 Task: Select a due date automation when advanced on, the moment a card is due add dates due in between 1 and 5 working days.
Action: Mouse moved to (1029, 81)
Screenshot: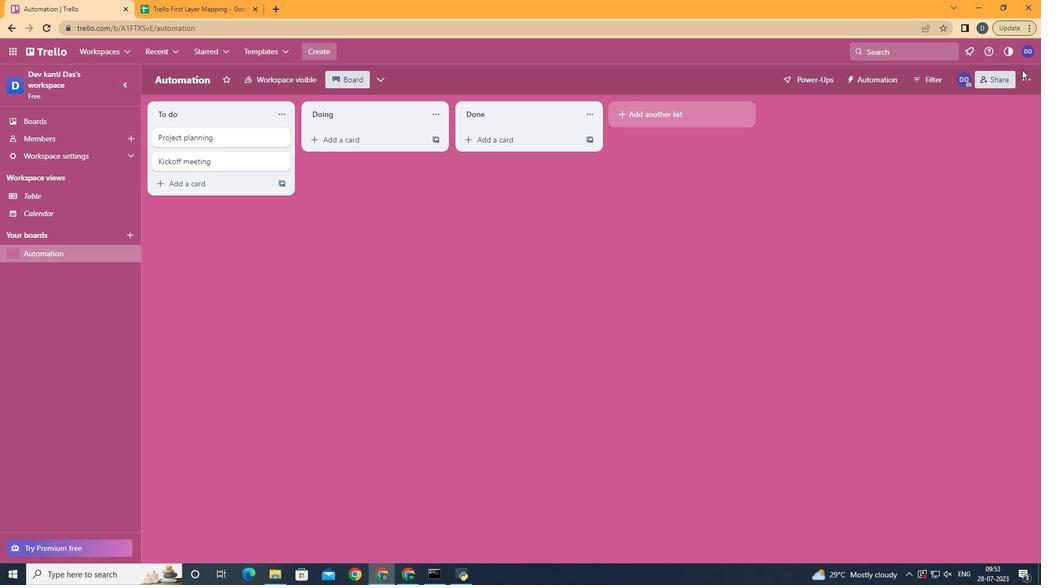
Action: Mouse pressed left at (1029, 81)
Screenshot: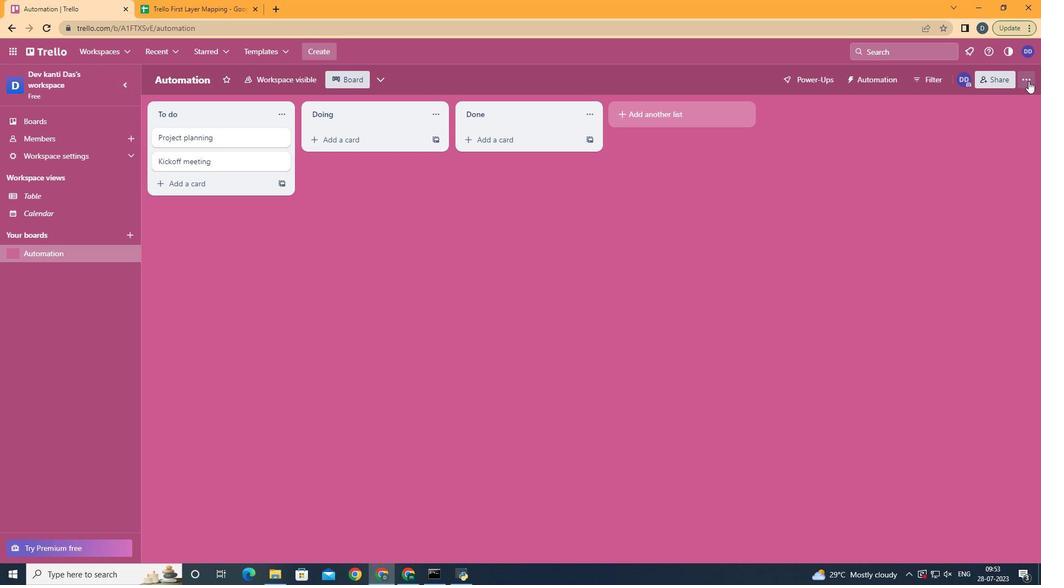
Action: Mouse moved to (904, 221)
Screenshot: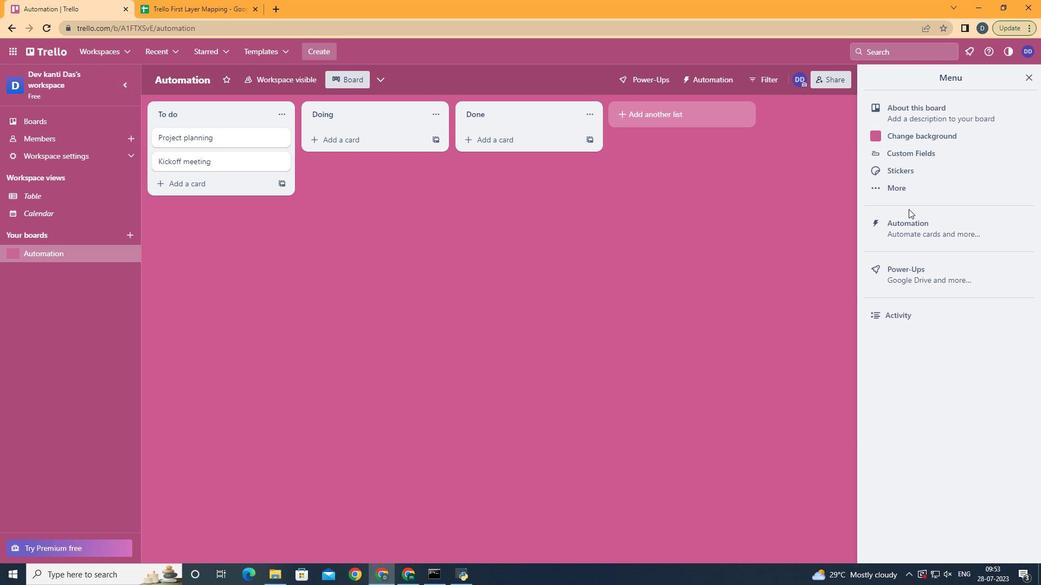 
Action: Mouse pressed left at (904, 221)
Screenshot: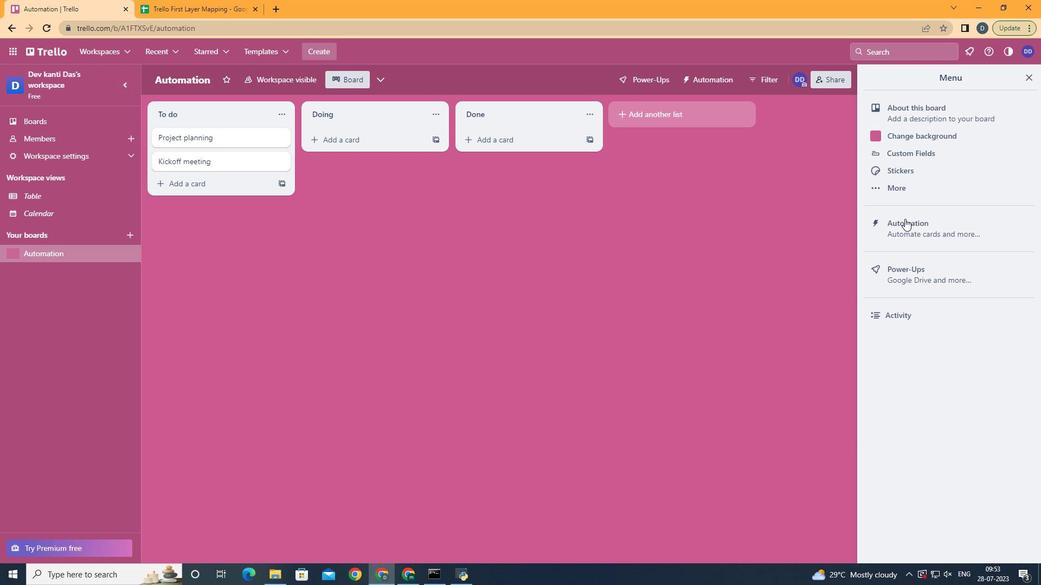 
Action: Mouse moved to (226, 218)
Screenshot: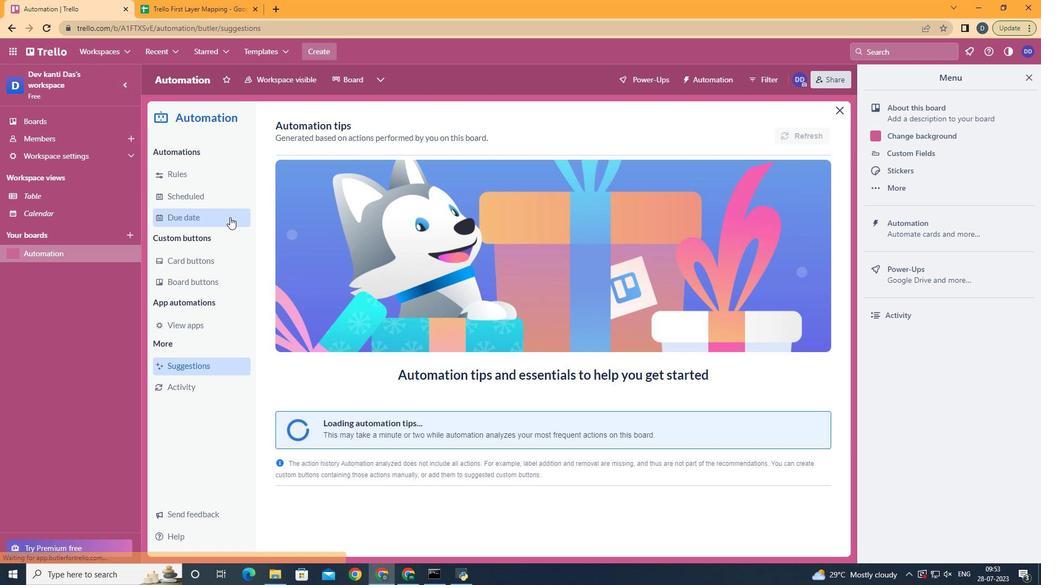 
Action: Mouse pressed left at (226, 218)
Screenshot: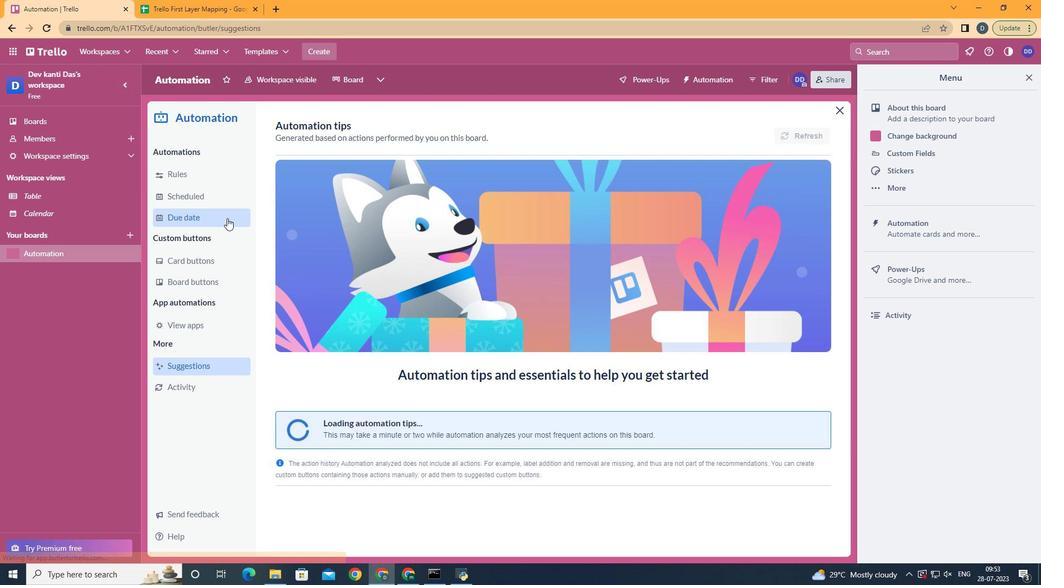
Action: Mouse moved to (771, 132)
Screenshot: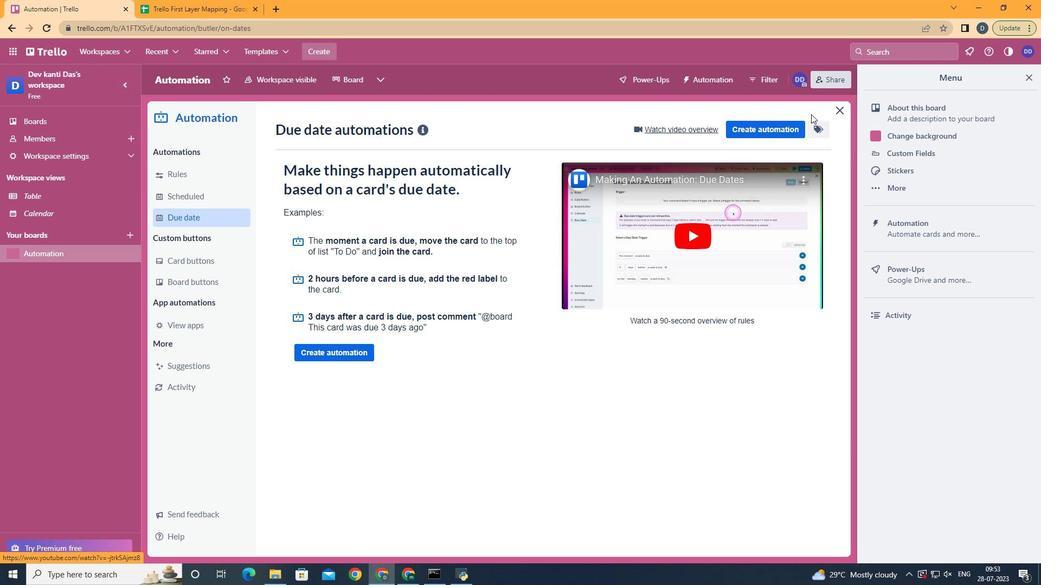 
Action: Mouse pressed left at (771, 132)
Screenshot: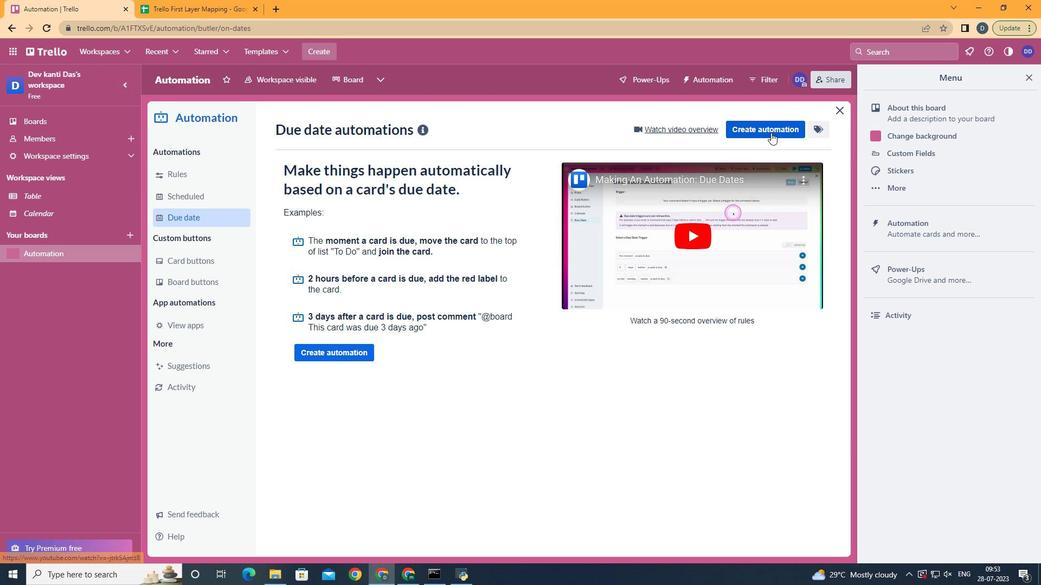 
Action: Mouse moved to (556, 235)
Screenshot: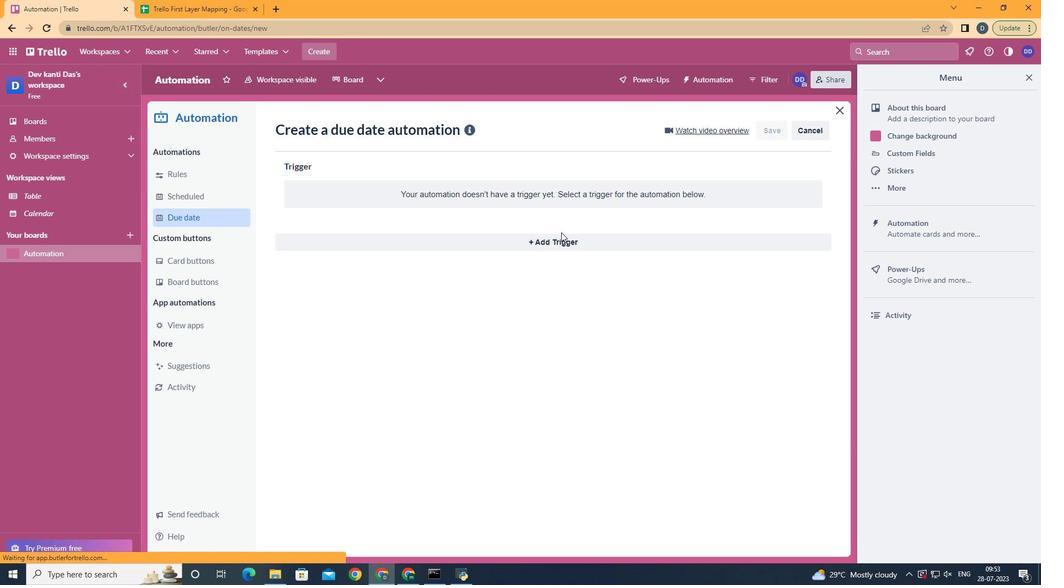 
Action: Mouse pressed left at (556, 235)
Screenshot: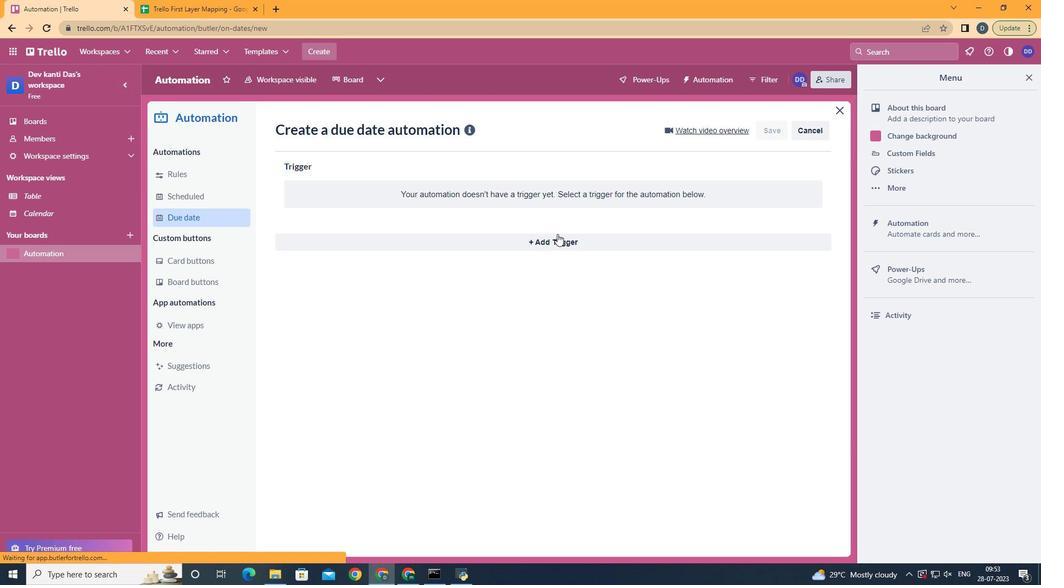 
Action: Mouse moved to (367, 372)
Screenshot: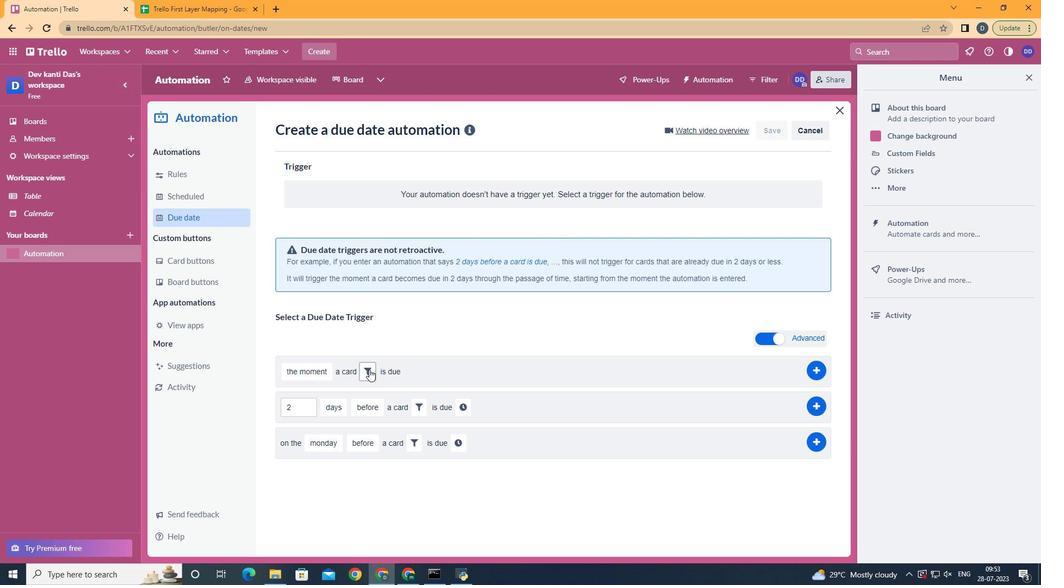 
Action: Mouse pressed left at (367, 372)
Screenshot: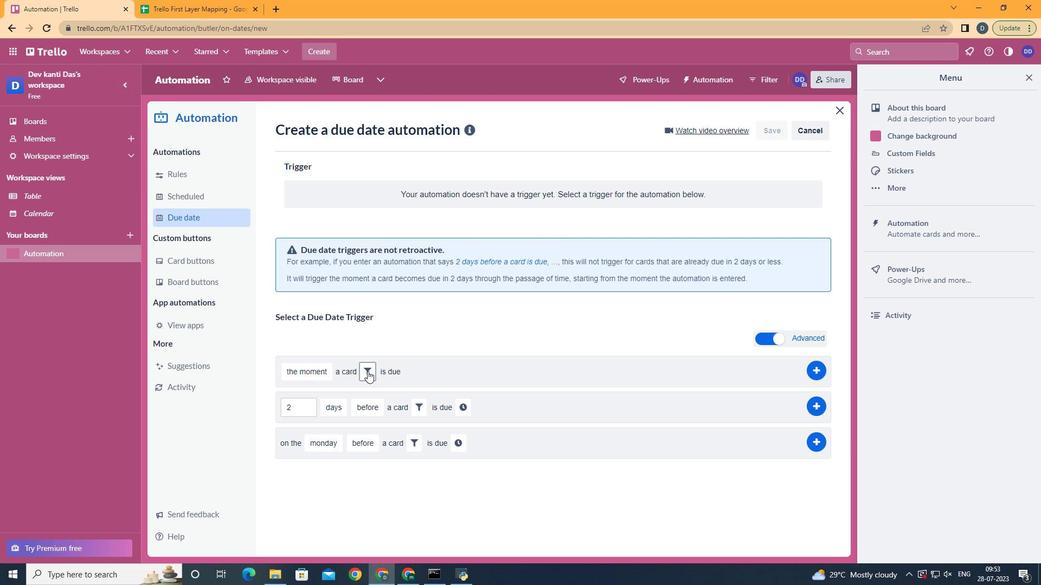 
Action: Mouse moved to (430, 408)
Screenshot: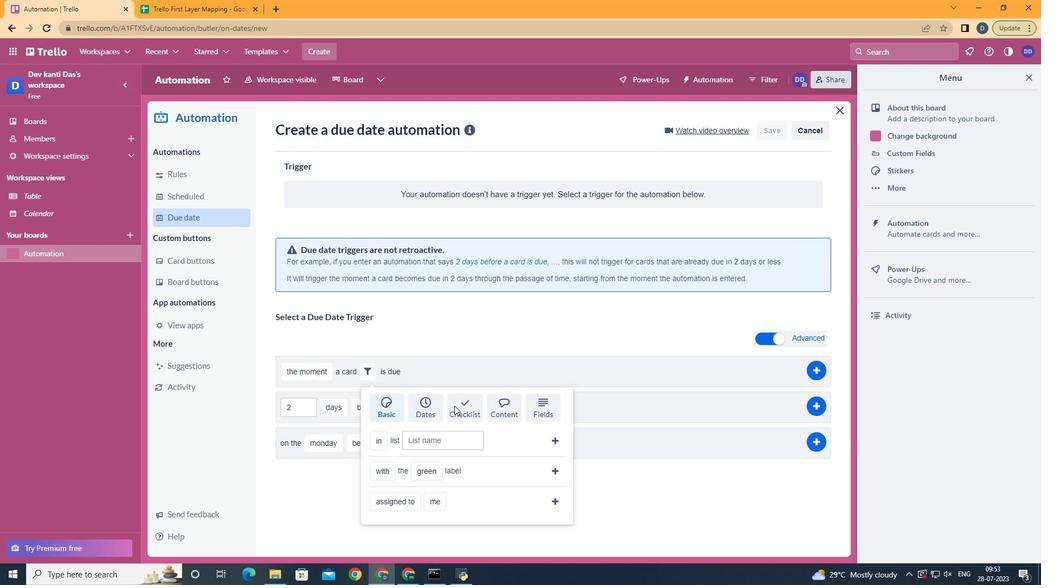 
Action: Mouse pressed left at (430, 408)
Screenshot: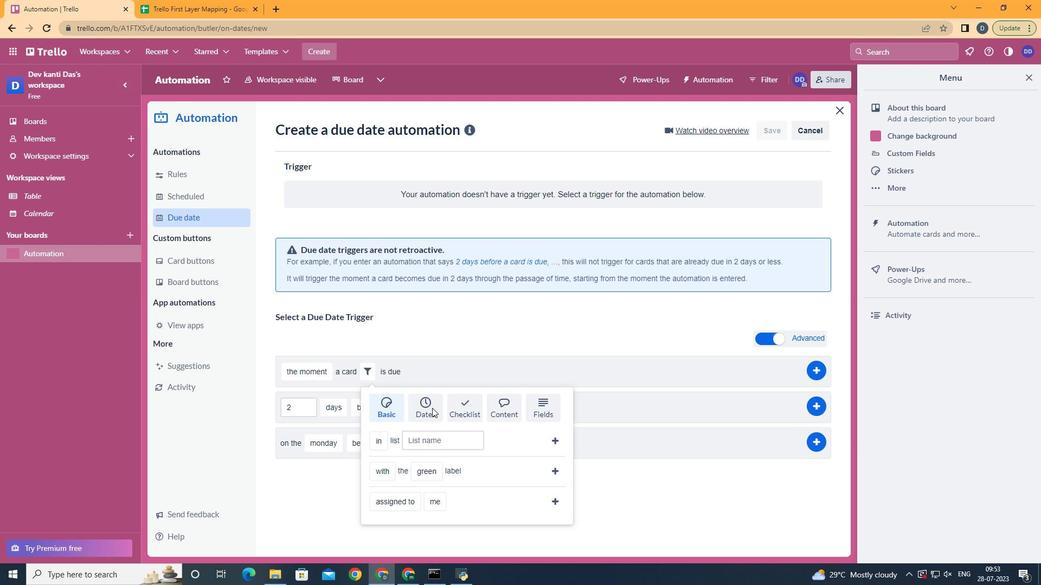 
Action: Mouse moved to (440, 509)
Screenshot: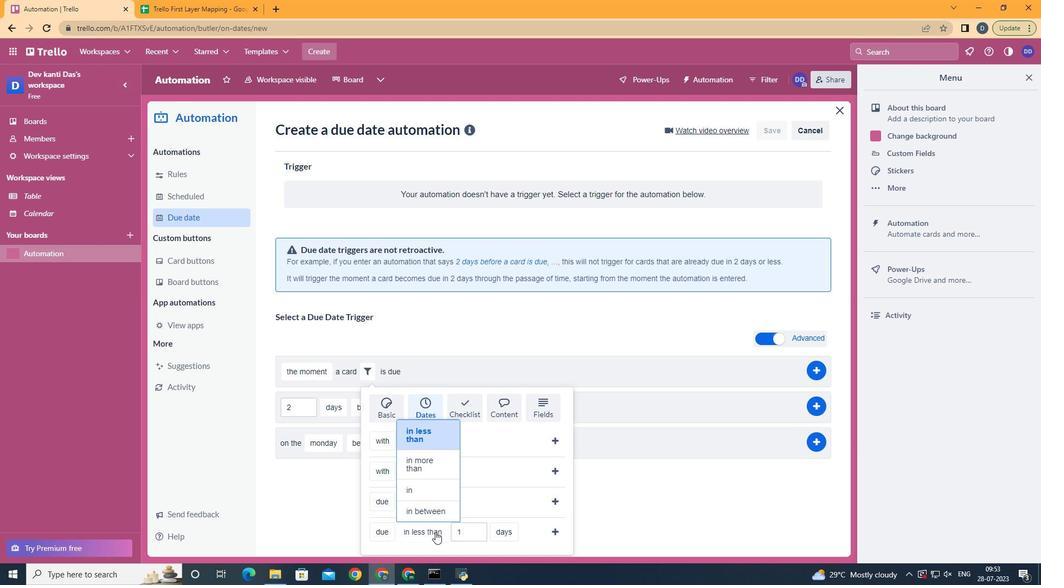 
Action: Mouse pressed left at (440, 509)
Screenshot: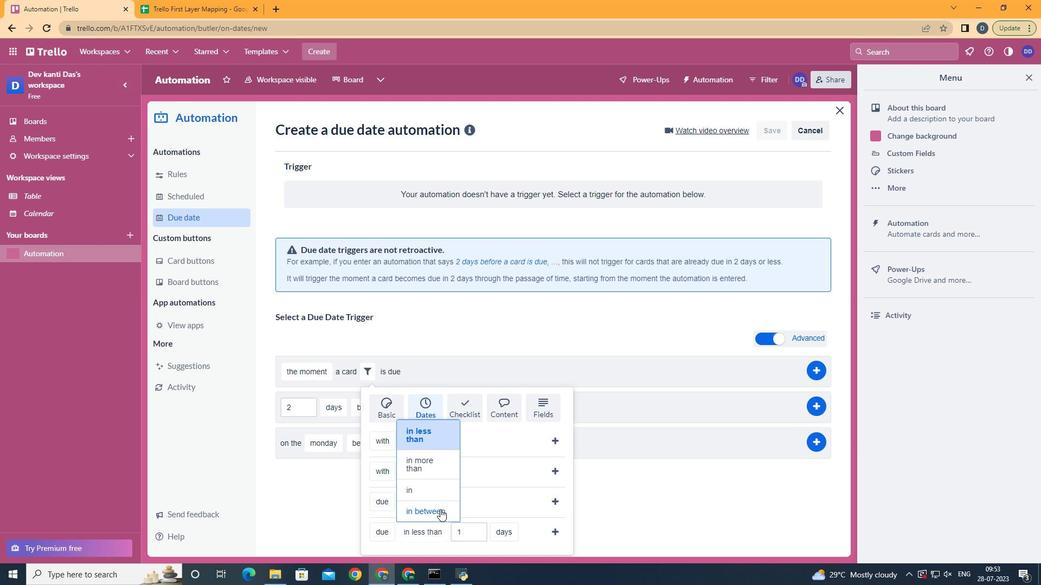 
Action: Mouse moved to (567, 507)
Screenshot: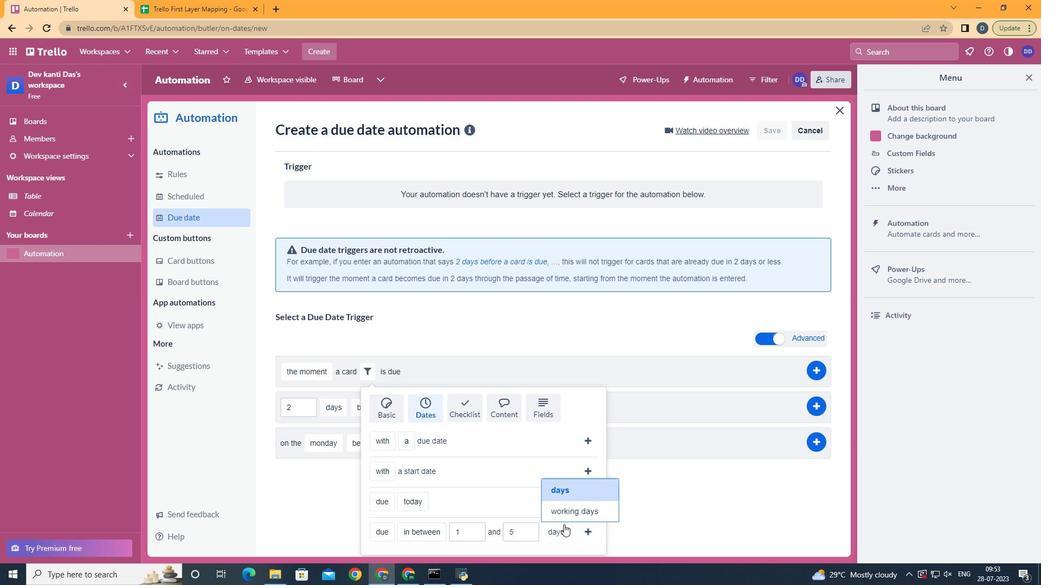 
Action: Mouse pressed left at (567, 507)
Screenshot: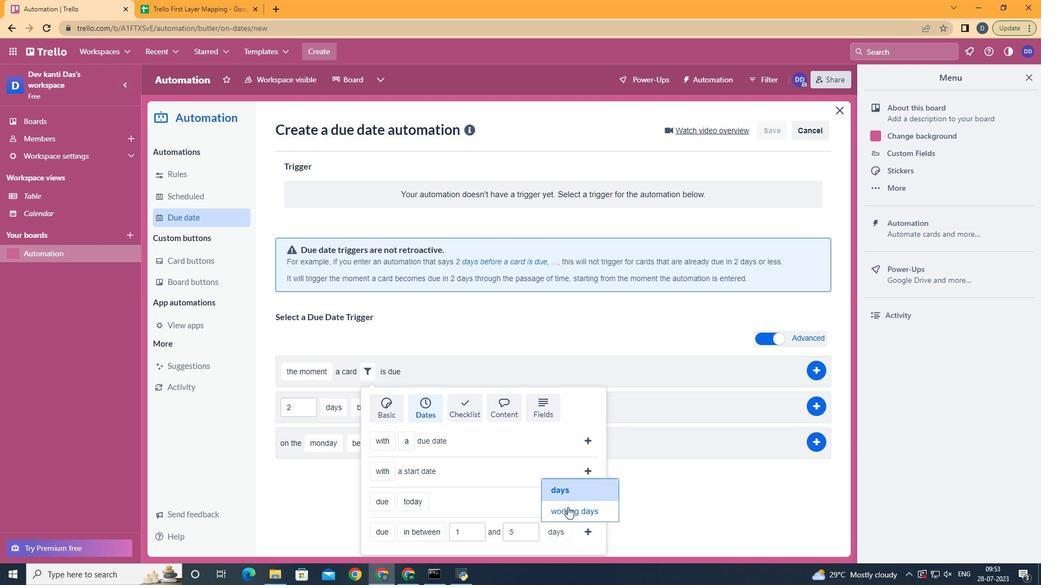 
Action: Mouse moved to (614, 534)
Screenshot: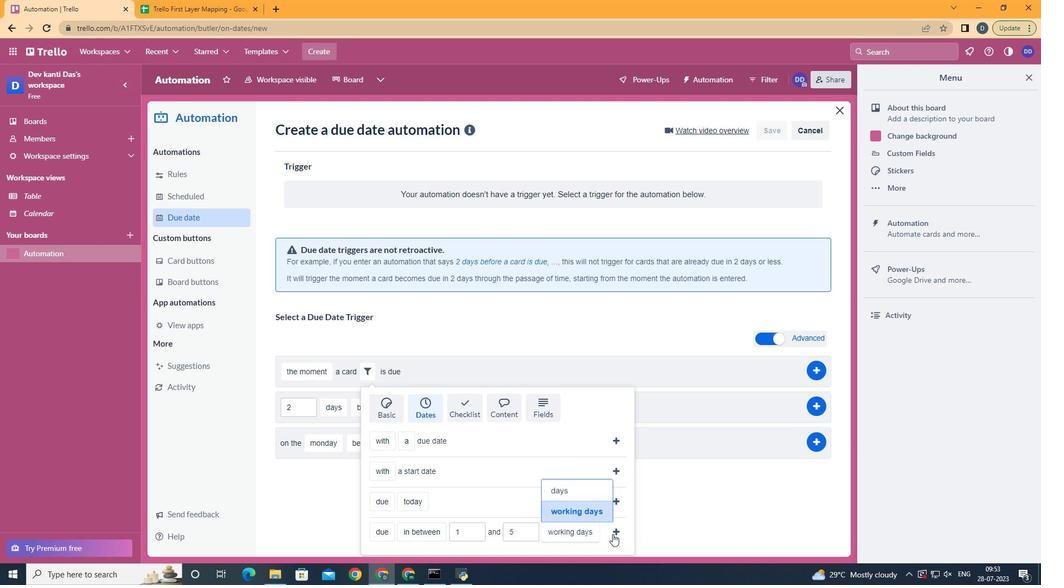 
Action: Mouse pressed left at (614, 534)
Screenshot: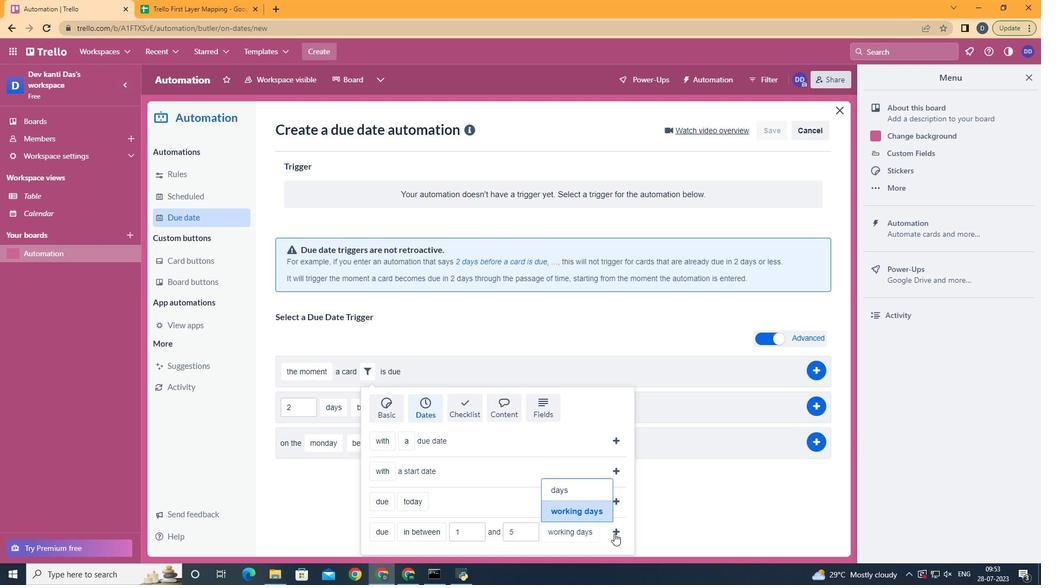 
